 Task: Create Workspace Customer Acquisition Workspace description Improve social media engagement and follower growth. Workspace type Engineering-IT
Action: Mouse moved to (294, 48)
Screenshot: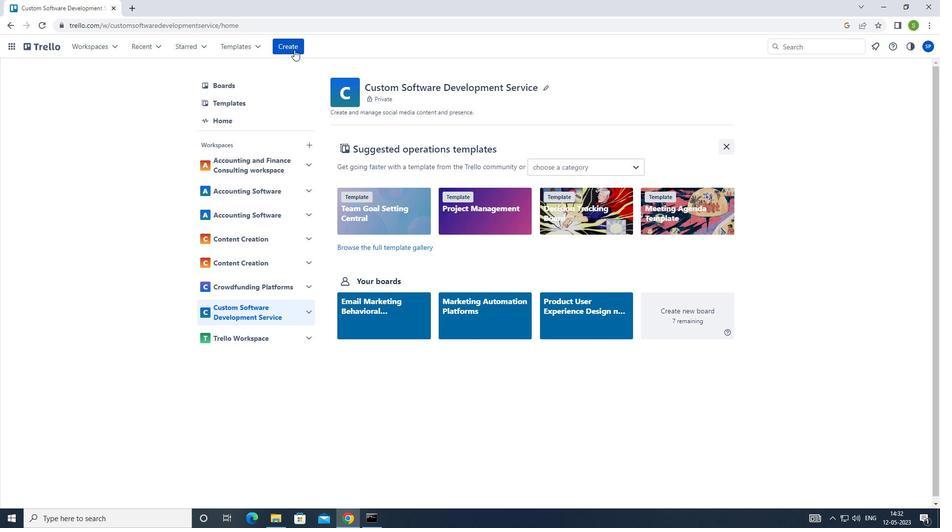 
Action: Mouse pressed left at (294, 48)
Screenshot: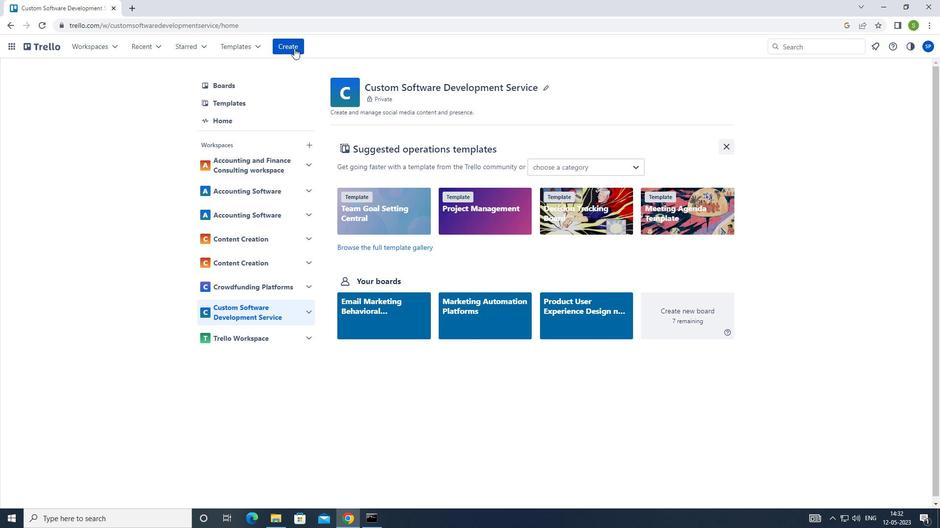 
Action: Mouse moved to (314, 147)
Screenshot: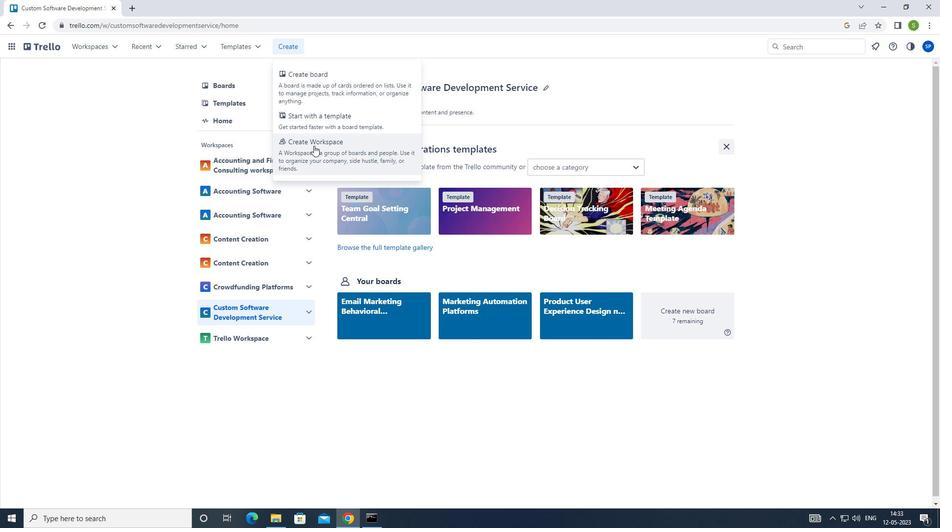 
Action: Mouse pressed left at (314, 147)
Screenshot: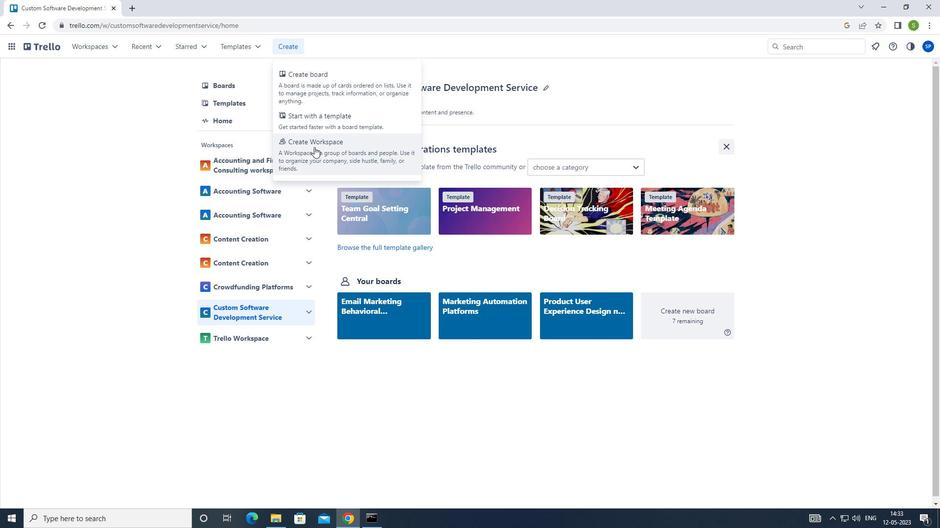 
Action: Mouse moved to (314, 147)
Screenshot: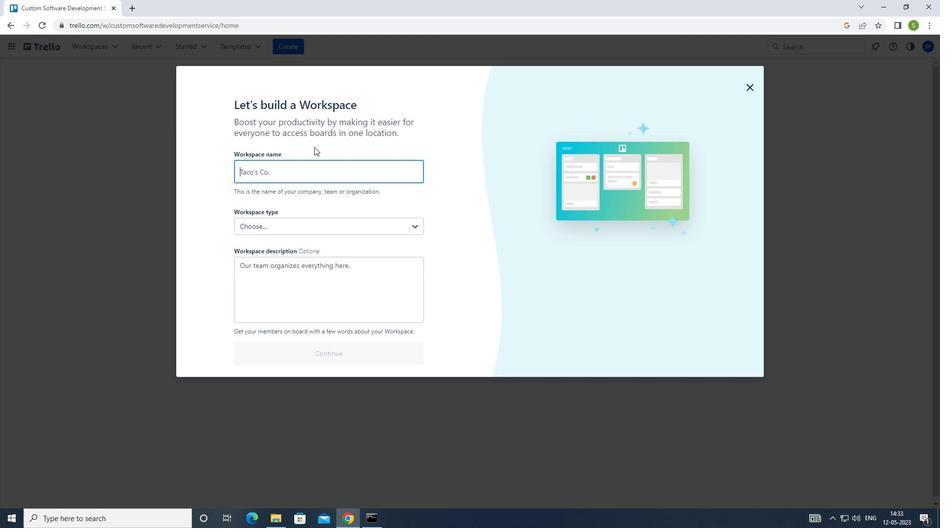 
Action: Key pressed ctrl+Customer<Key.space><Key.shift><Key.shift><Key.shift><Key.shift><Key.shift><Key.shift><Key.shift><Key.shift><Key.shift><Key.shift><Key.shift><Key.shift><Key.shift><Key.shift><Key.shift><Key.shift><Key.left><Key.left><Key.left><Key.left><Key.left><Key.left><Key.left><Key.left><Key.left><Key.left><Key.left><Key.left><Key.left><Key.shift><Key.shift><Key.shift><Key.shift><Key.shift><Key.shift><Key.shift><Key.shift><Key.shift><Key.shift>C<Key.right><Key.right><Key.right><Key.right><Key.right><Key.right><Key.right><Key.space><Key.shift>ACQUISITION
Screenshot: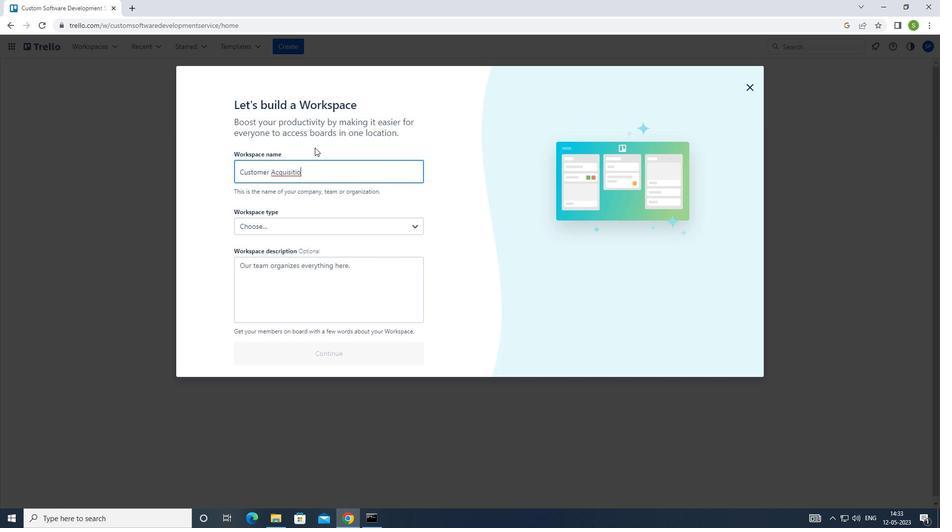 
Action: Mouse moved to (315, 290)
Screenshot: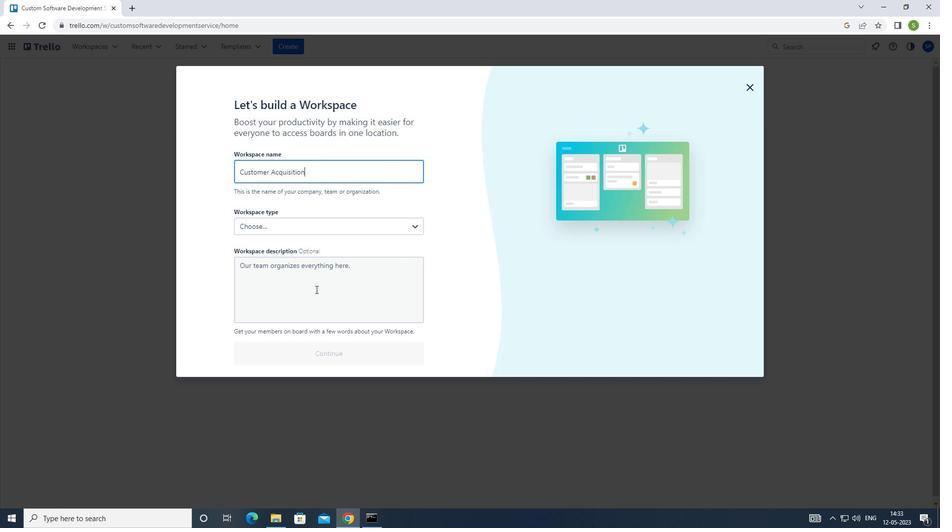 
Action: Mouse pressed left at (315, 290)
Screenshot: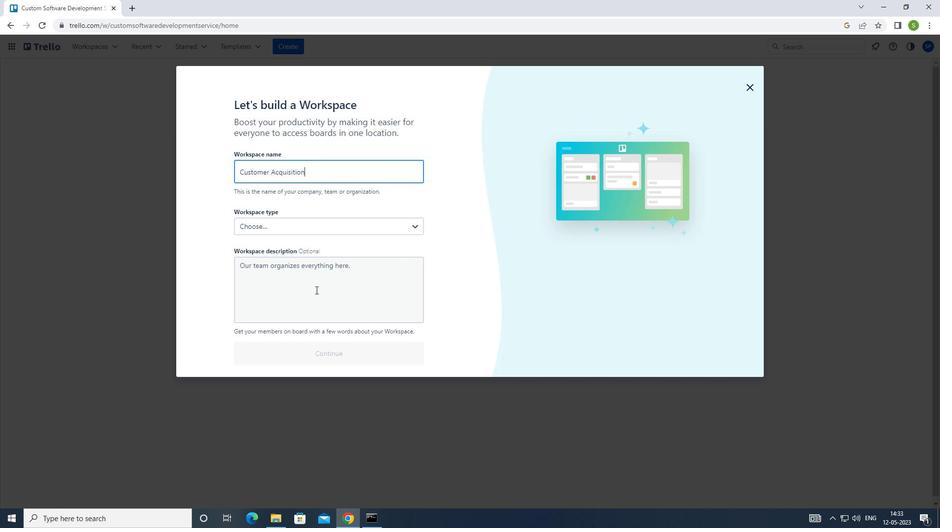 
Action: Key pressed <Key.shift_r>IMPROVR<Key.backspace>E<Key.space>SOCIAL<Key.space>MEDIA<Key.space>ENGAGEMENT<Key.space>AND<Key.space>FOLLOWER<Key.space>GROWTH
Screenshot: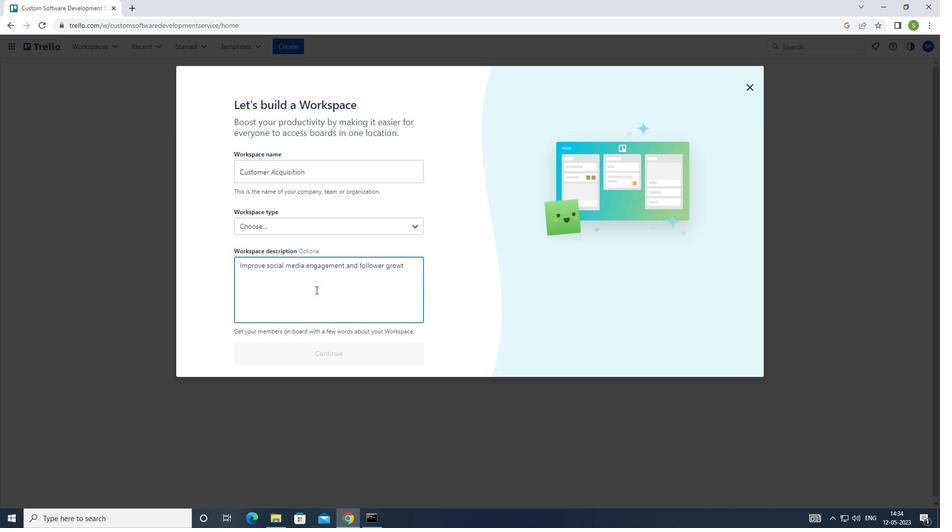 
Action: Mouse moved to (317, 284)
Screenshot: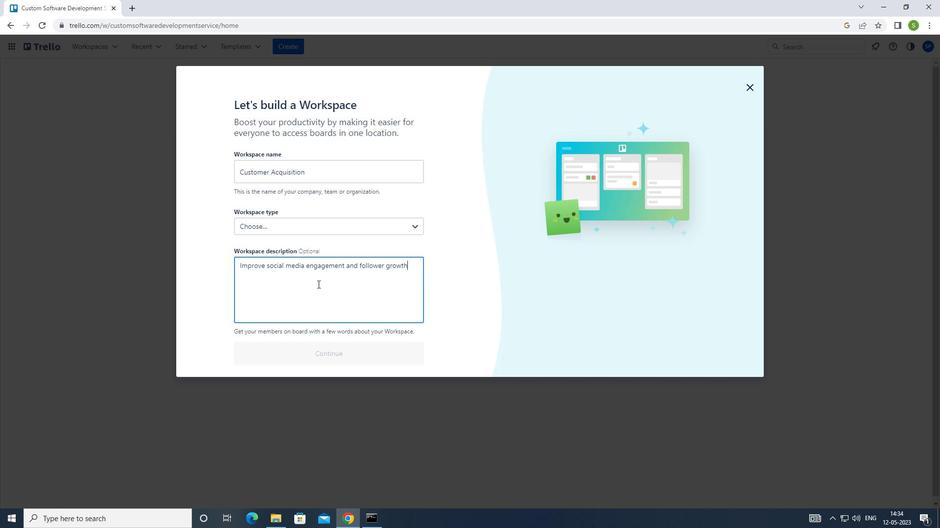 
Action: Key pressed .
Screenshot: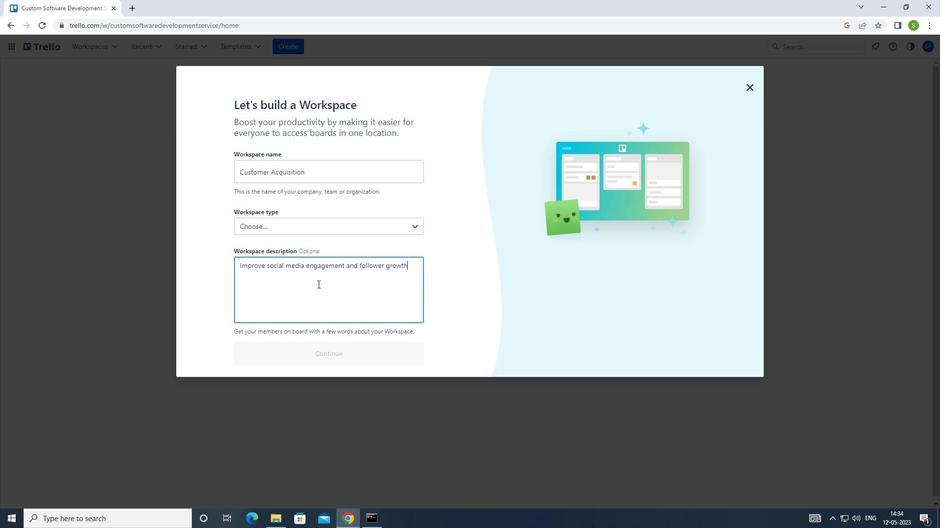 
Action: Mouse moved to (282, 227)
Screenshot: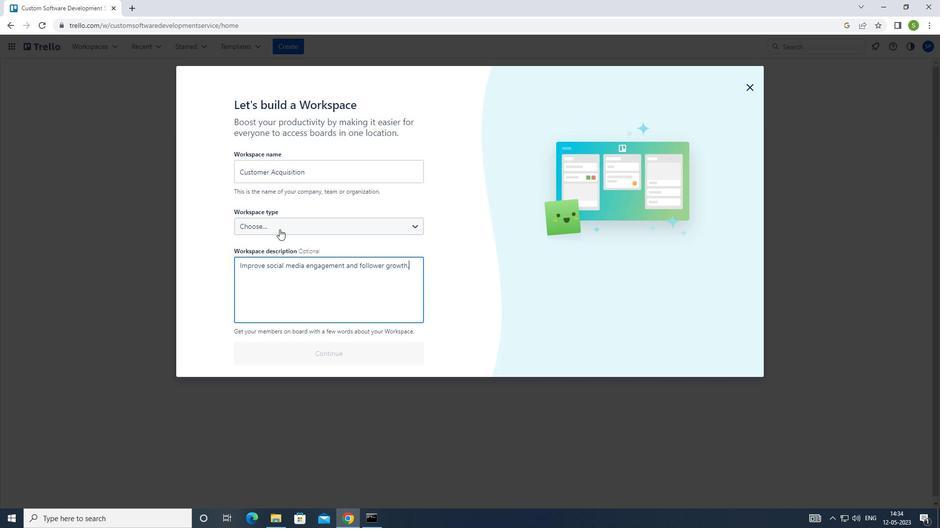 
Action: Mouse pressed left at (282, 227)
Screenshot: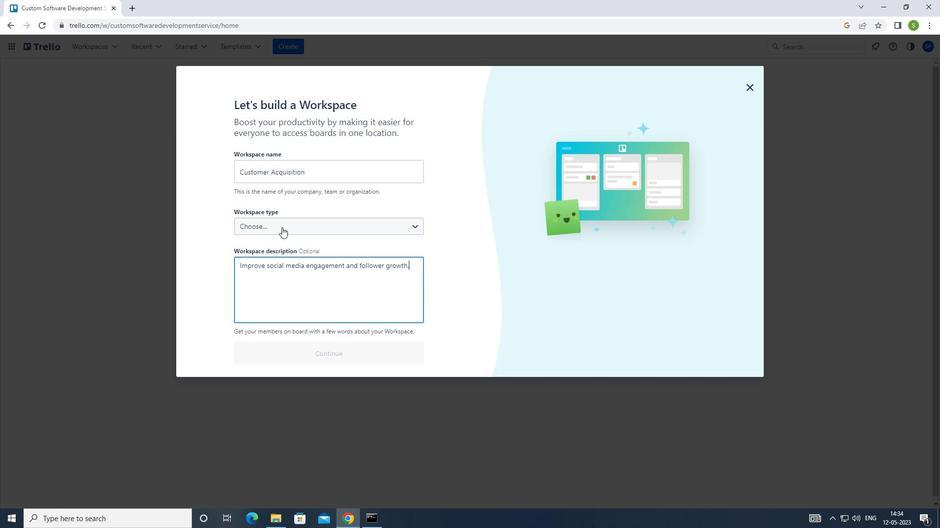 
Action: Mouse moved to (283, 251)
Screenshot: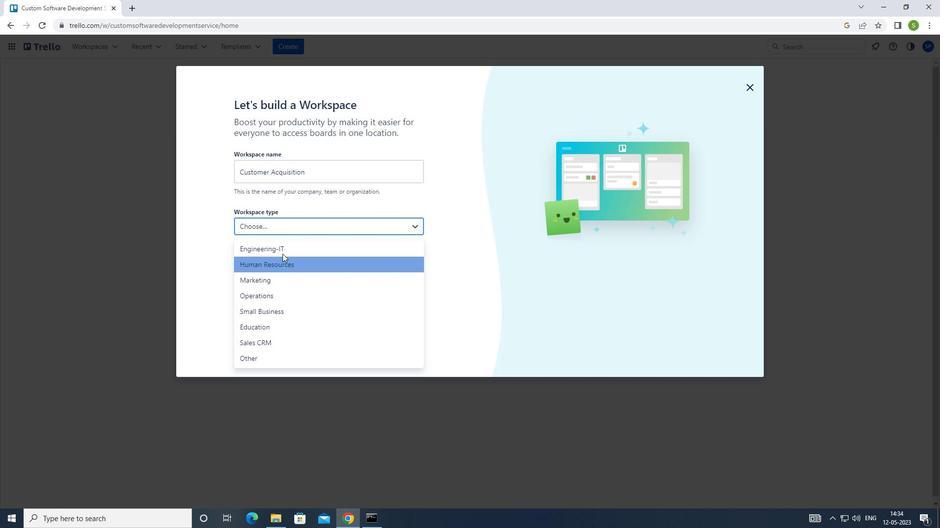
Action: Mouse pressed left at (283, 251)
Screenshot: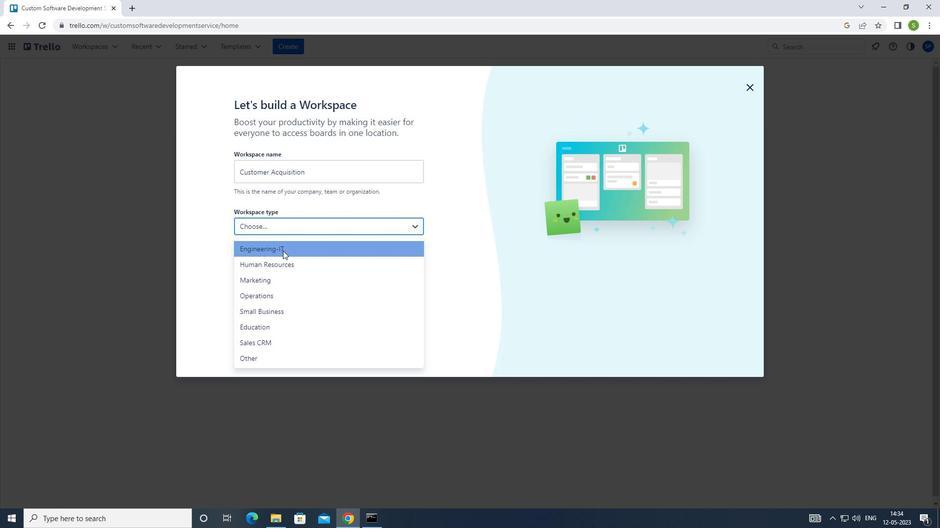 
Action: Mouse moved to (292, 351)
Screenshot: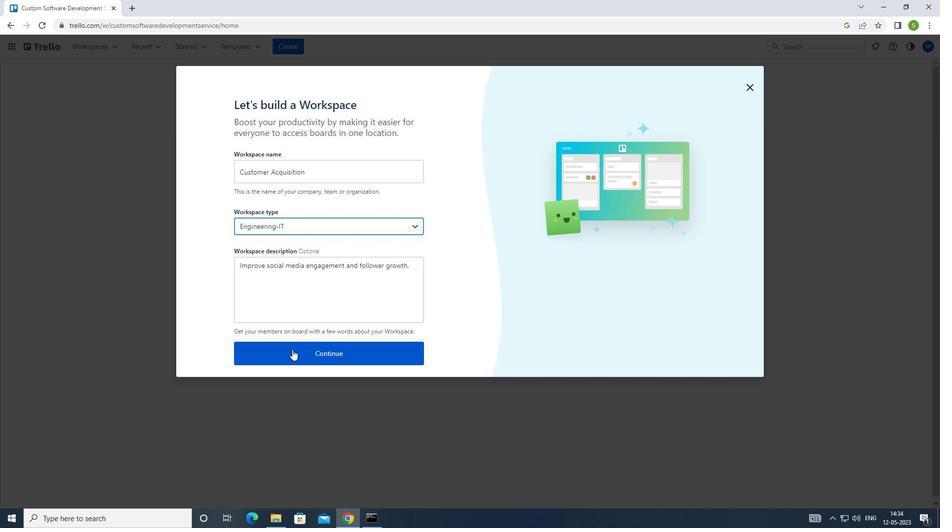 
Action: Mouse pressed left at (292, 351)
Screenshot: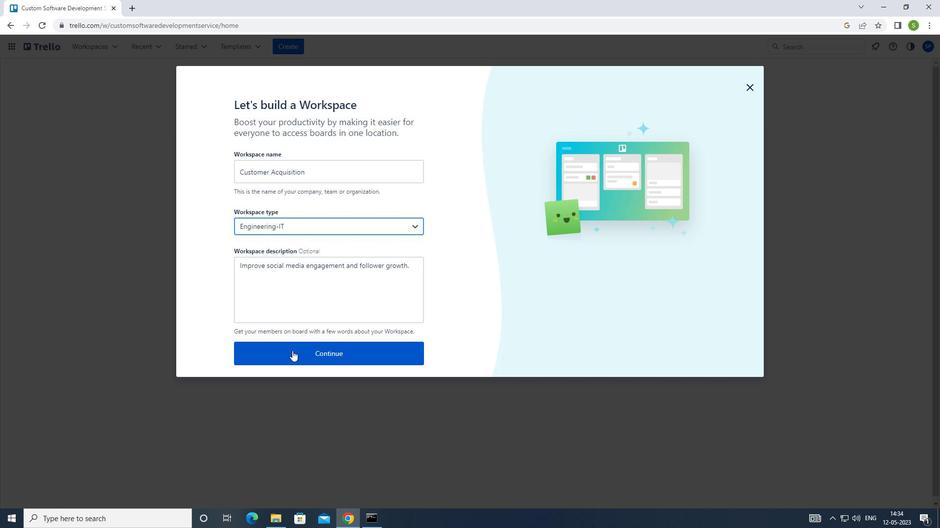 
Action: Mouse moved to (292, 351)
Screenshot: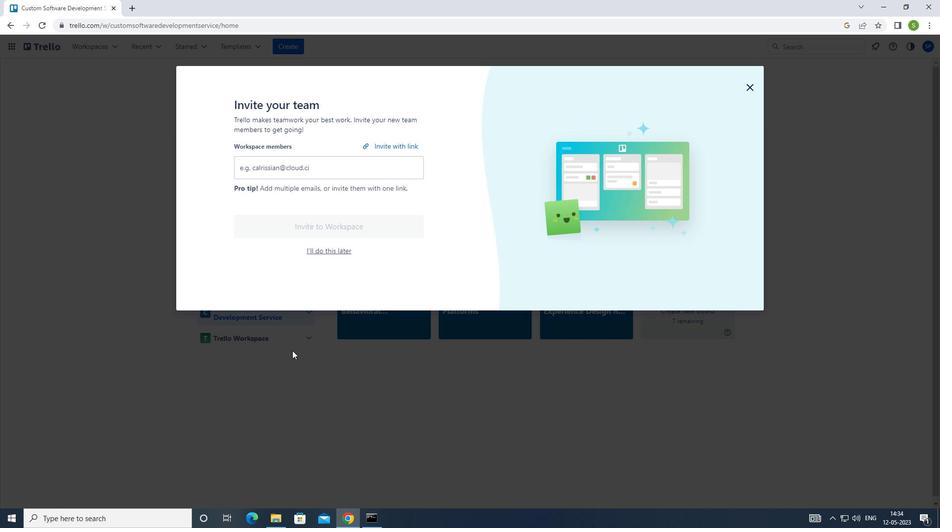 
Action: Key pressed <Key.f8>
Screenshot: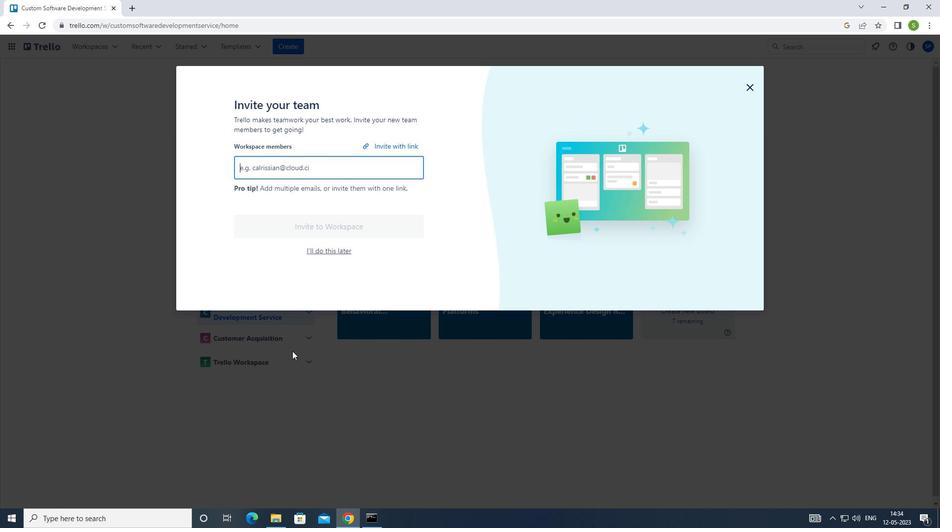 
